 Task: Check the sale-to-list ratio of beach access in the last 5 years.
Action: Mouse moved to (1017, 232)
Screenshot: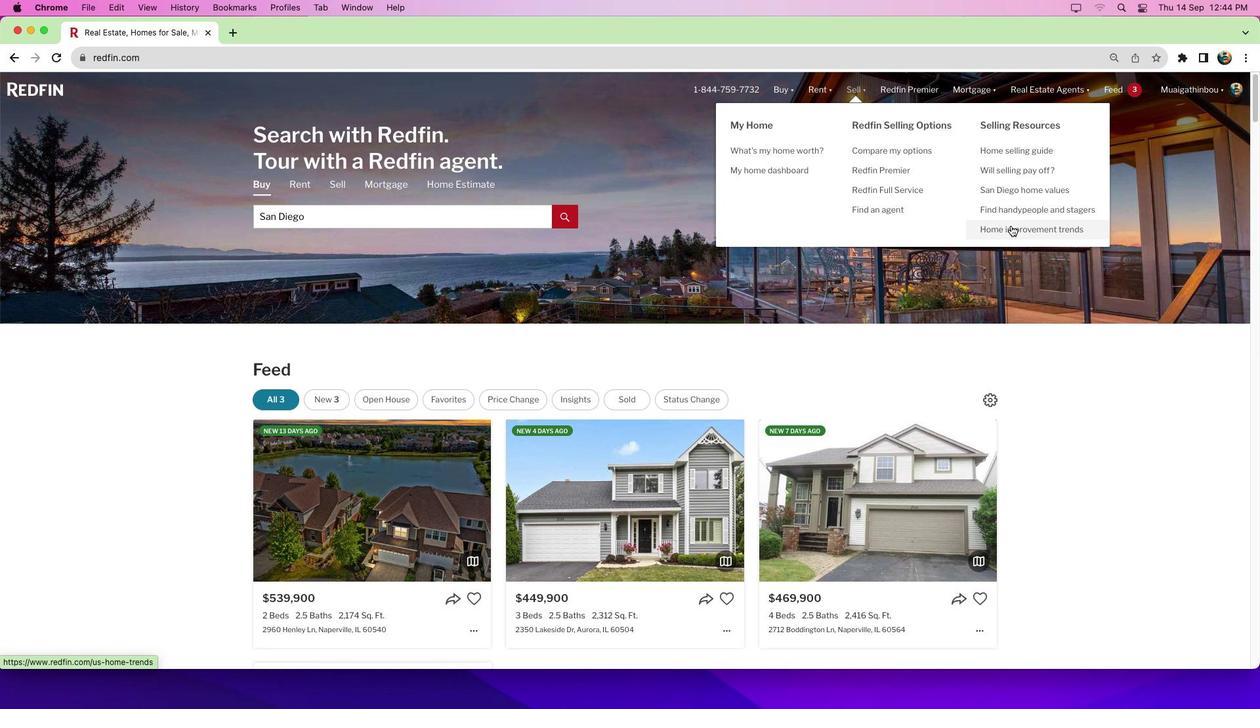 
Action: Mouse pressed left at (1017, 232)
Screenshot: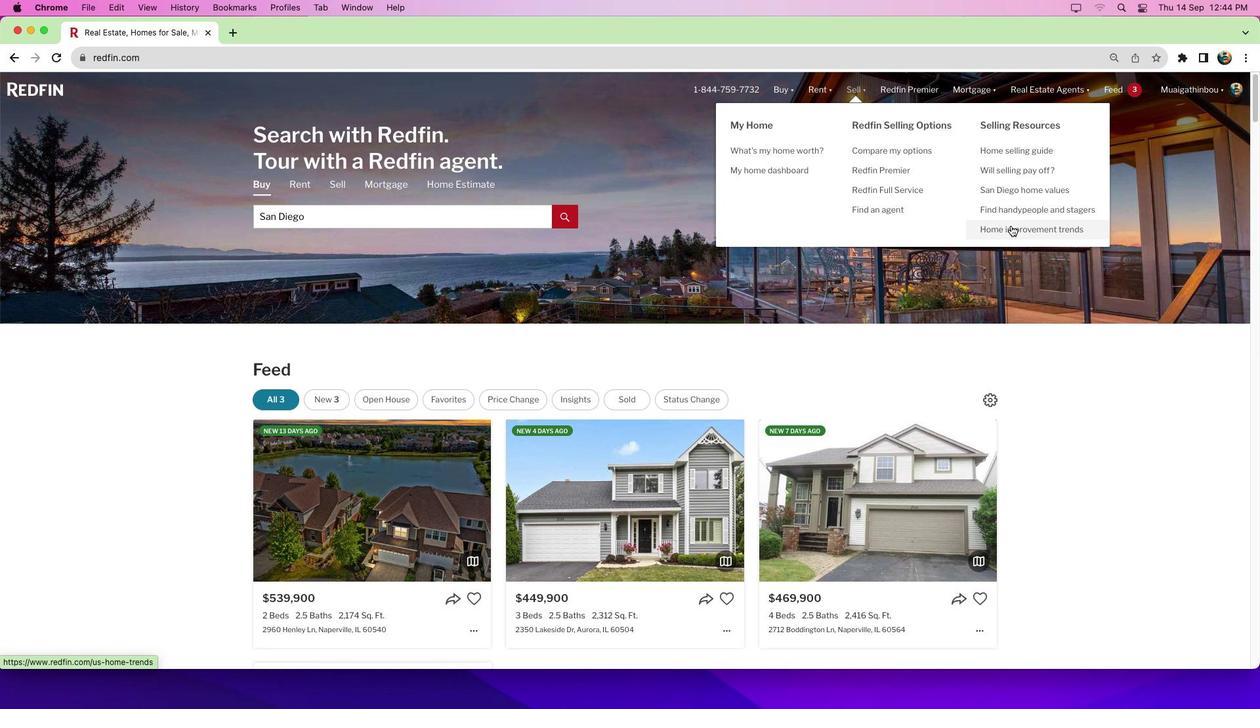 
Action: Mouse moved to (638, 422)
Screenshot: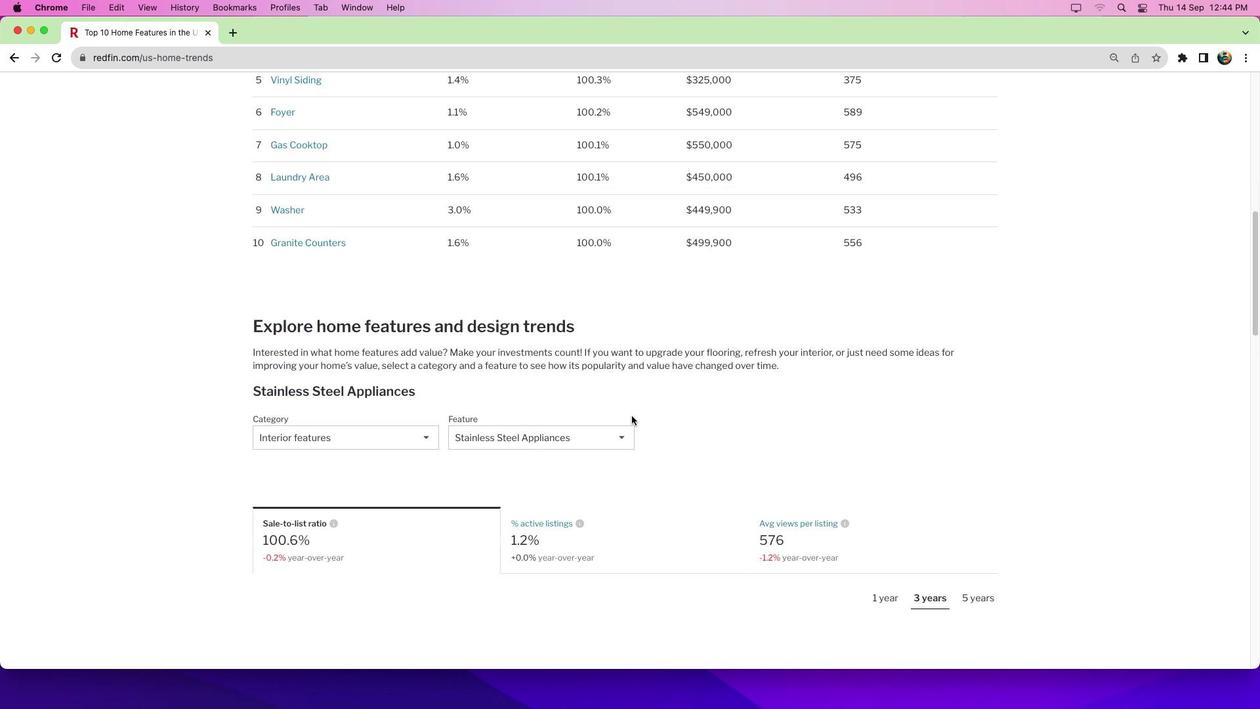 
Action: Mouse scrolled (638, 422) with delta (6, 5)
Screenshot: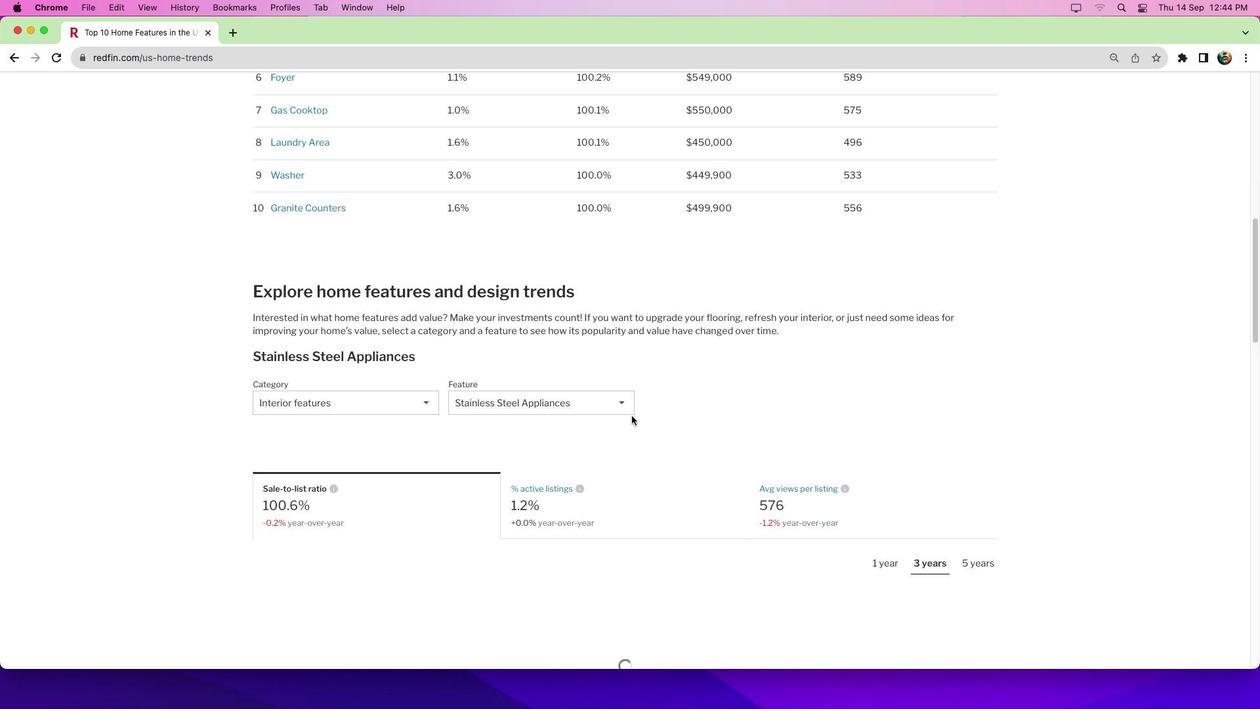 
Action: Mouse scrolled (638, 422) with delta (6, 5)
Screenshot: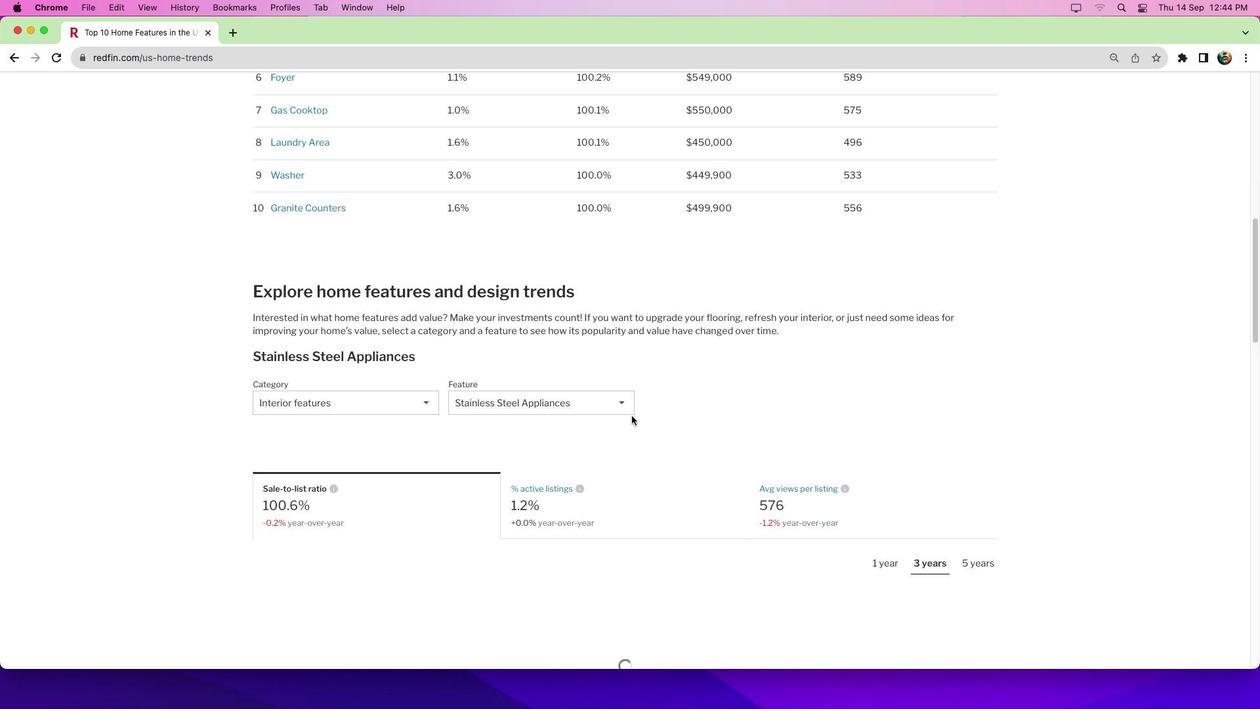 
Action: Mouse scrolled (638, 422) with delta (6, 0)
Screenshot: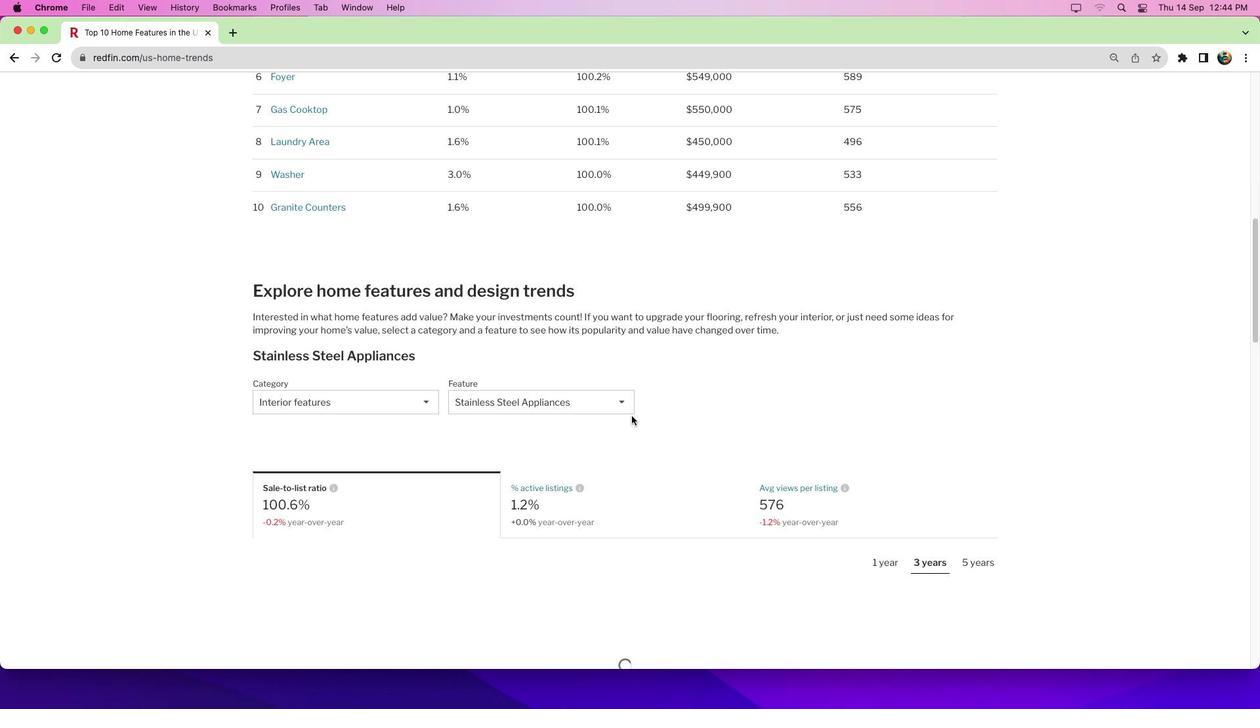 
Action: Mouse scrolled (638, 422) with delta (6, -1)
Screenshot: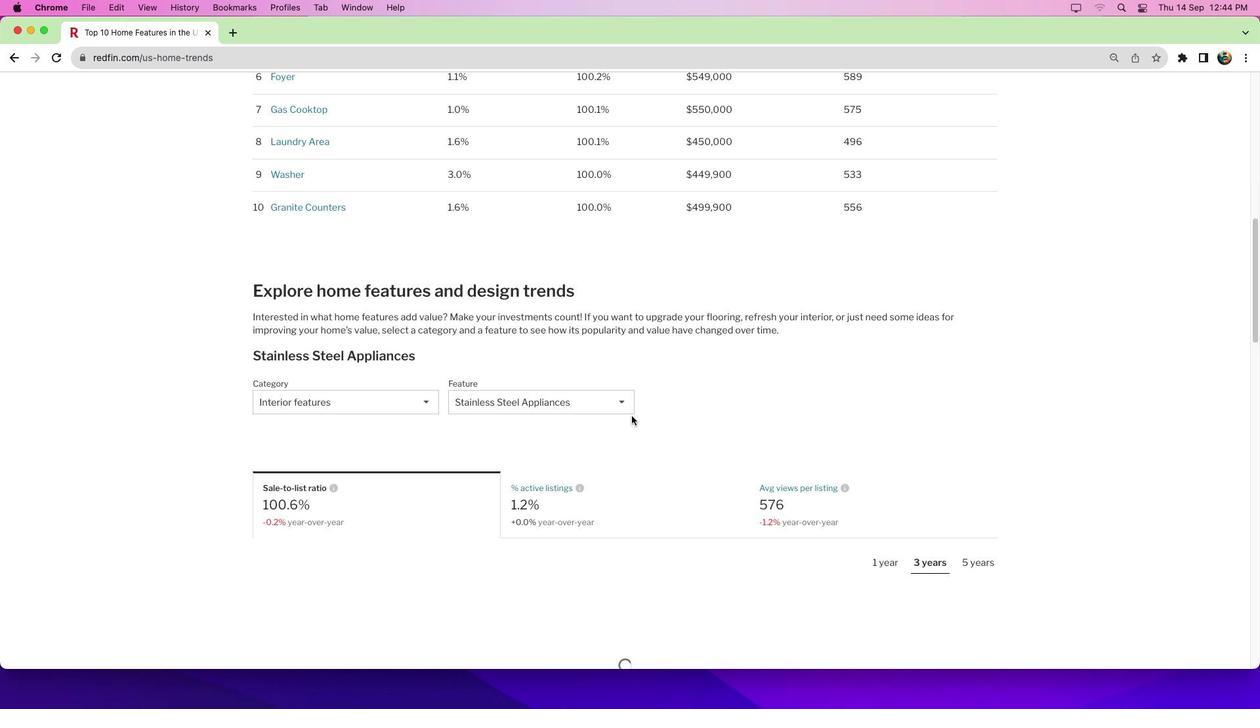 
Action: Mouse moved to (638, 422)
Screenshot: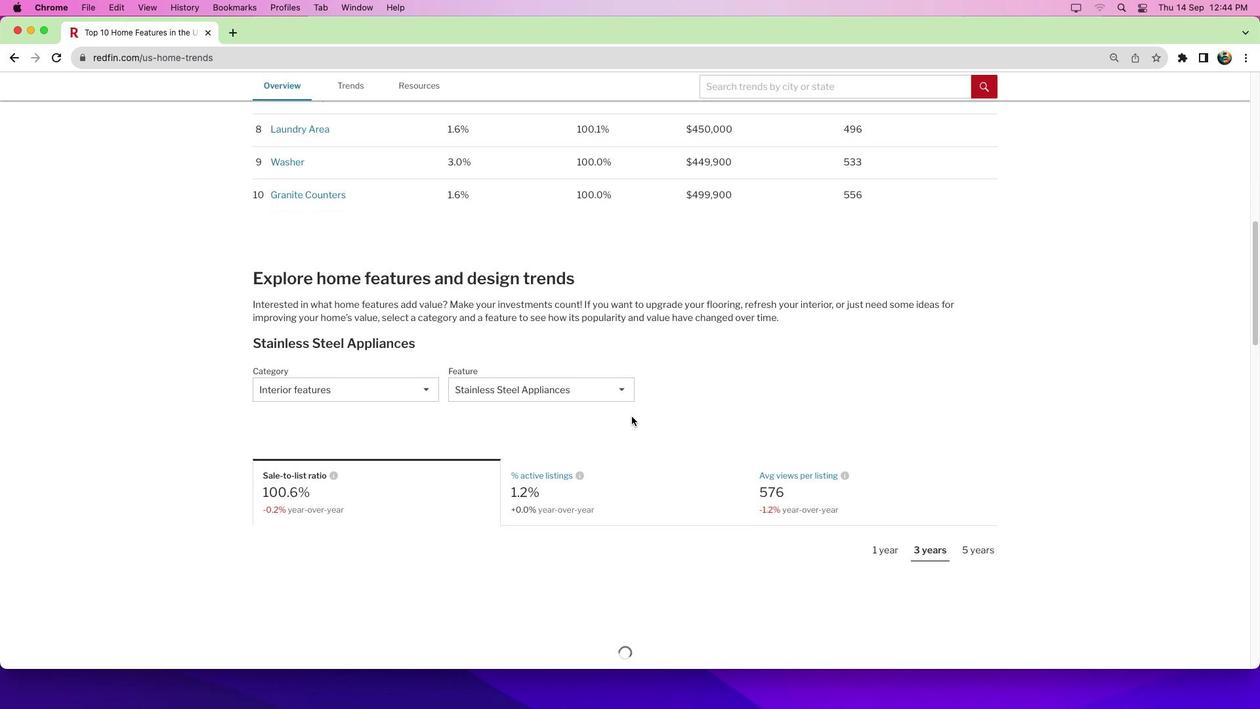 
Action: Mouse scrolled (638, 422) with delta (6, 5)
Screenshot: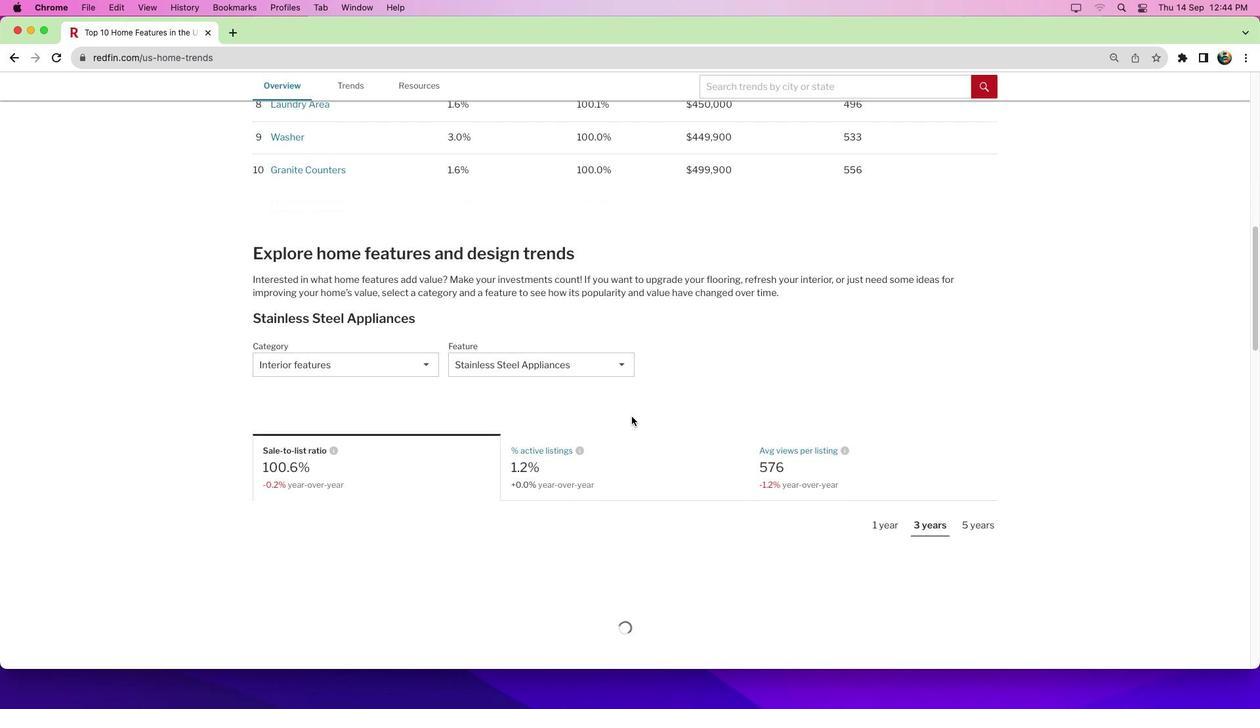
Action: Mouse scrolled (638, 422) with delta (6, 5)
Screenshot: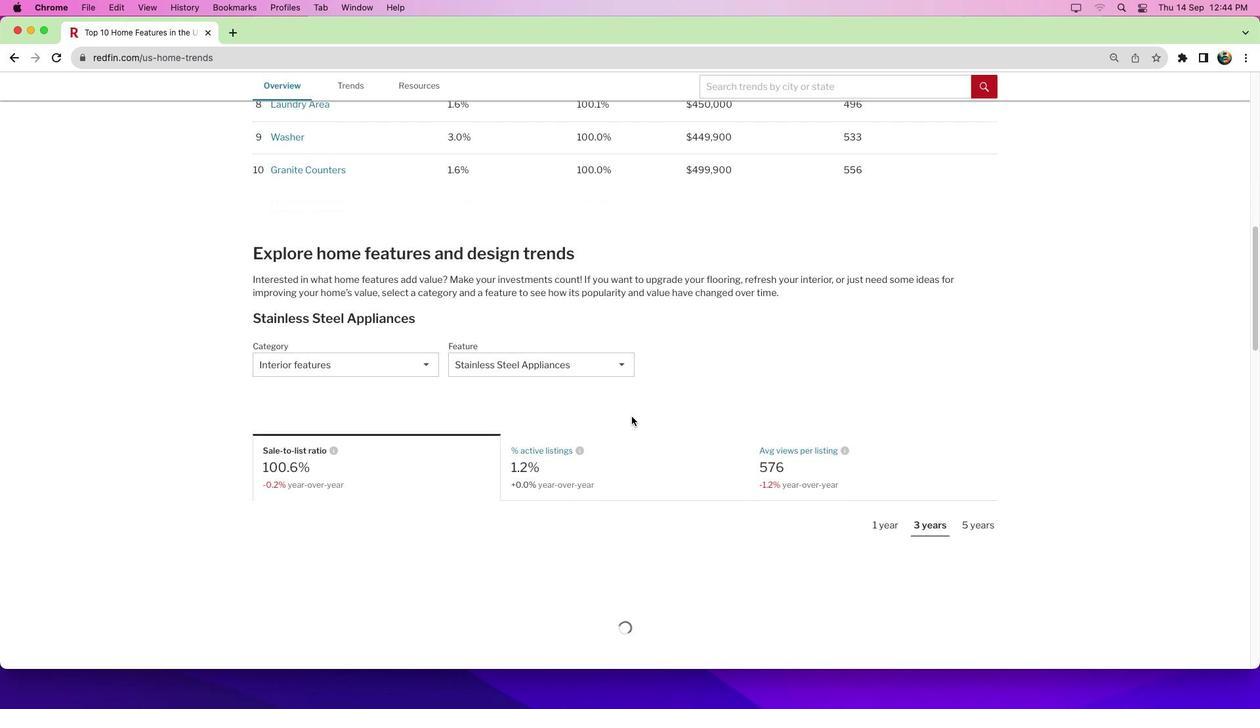 
Action: Mouse moved to (407, 429)
Screenshot: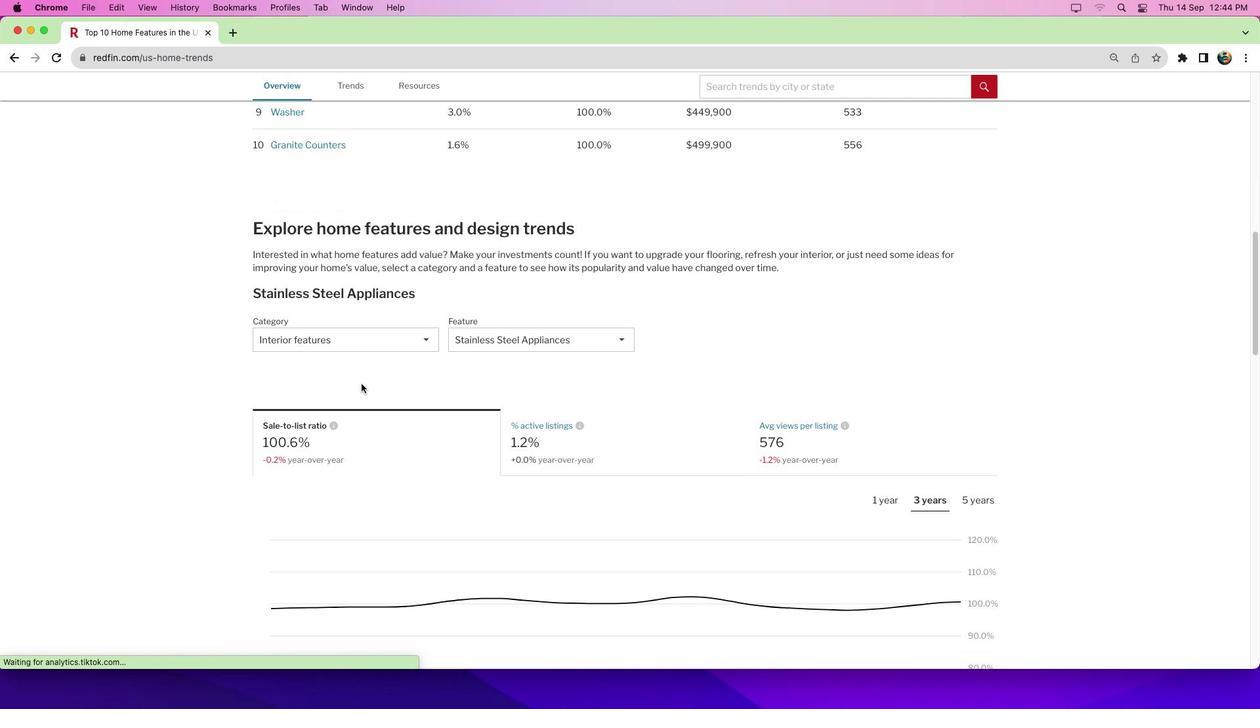 
Action: Mouse scrolled (407, 429) with delta (6, 5)
Screenshot: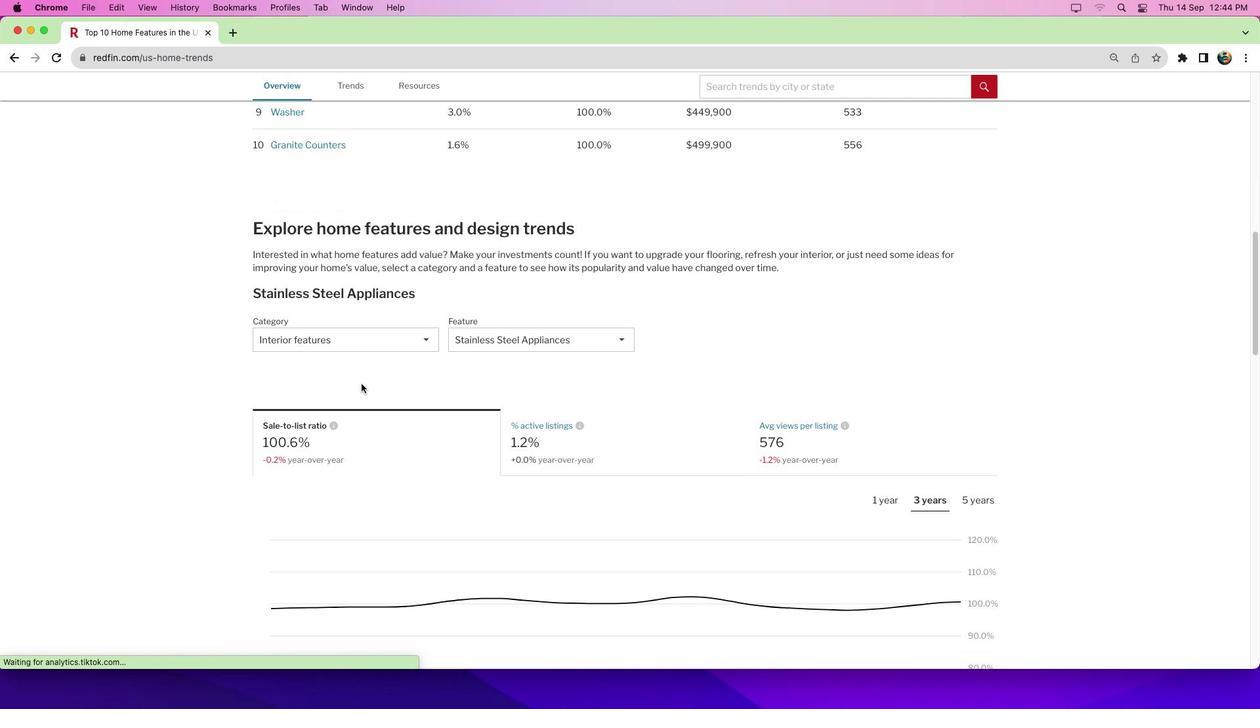 
Action: Mouse moved to (401, 418)
Screenshot: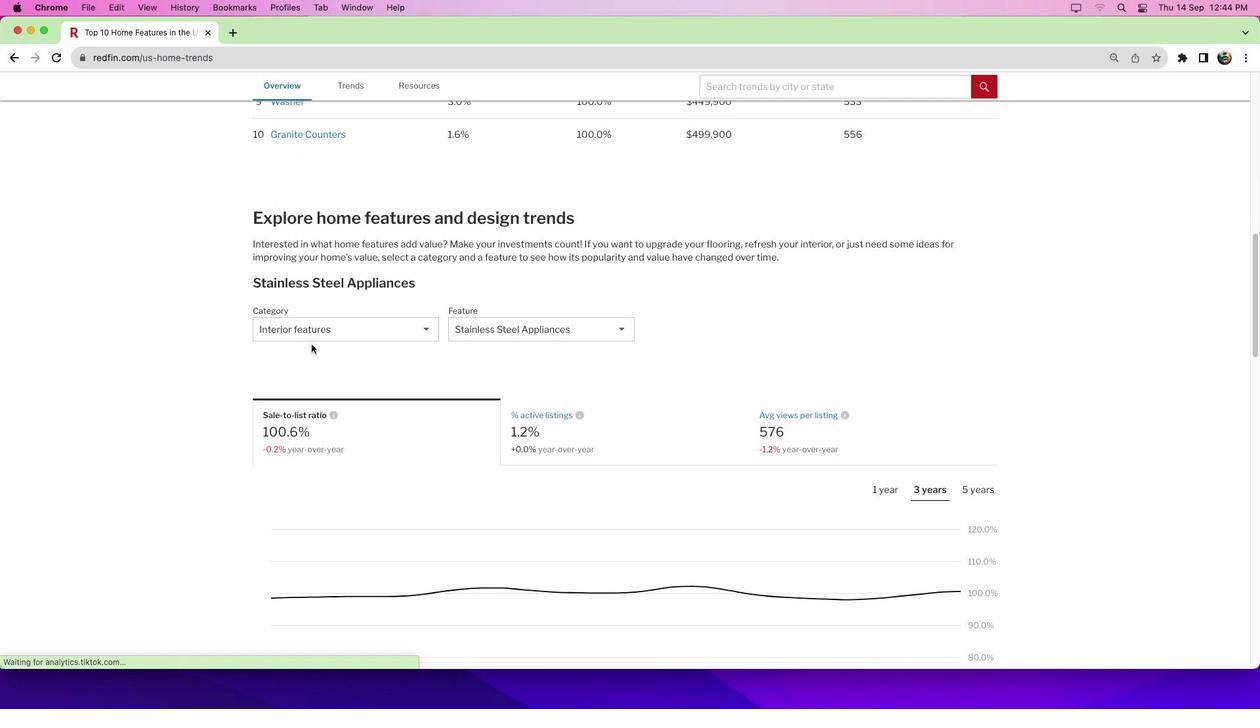 
Action: Mouse scrolled (401, 418) with delta (6, 5)
Screenshot: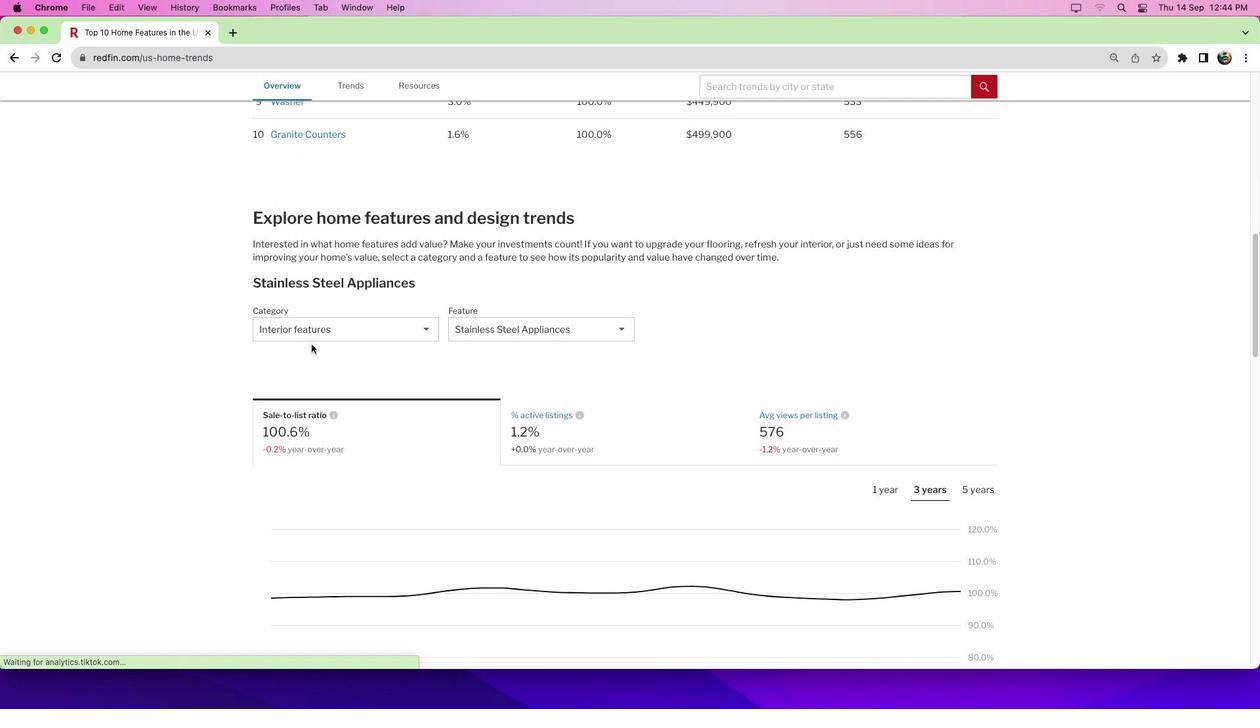 
Action: Mouse moved to (300, 321)
Screenshot: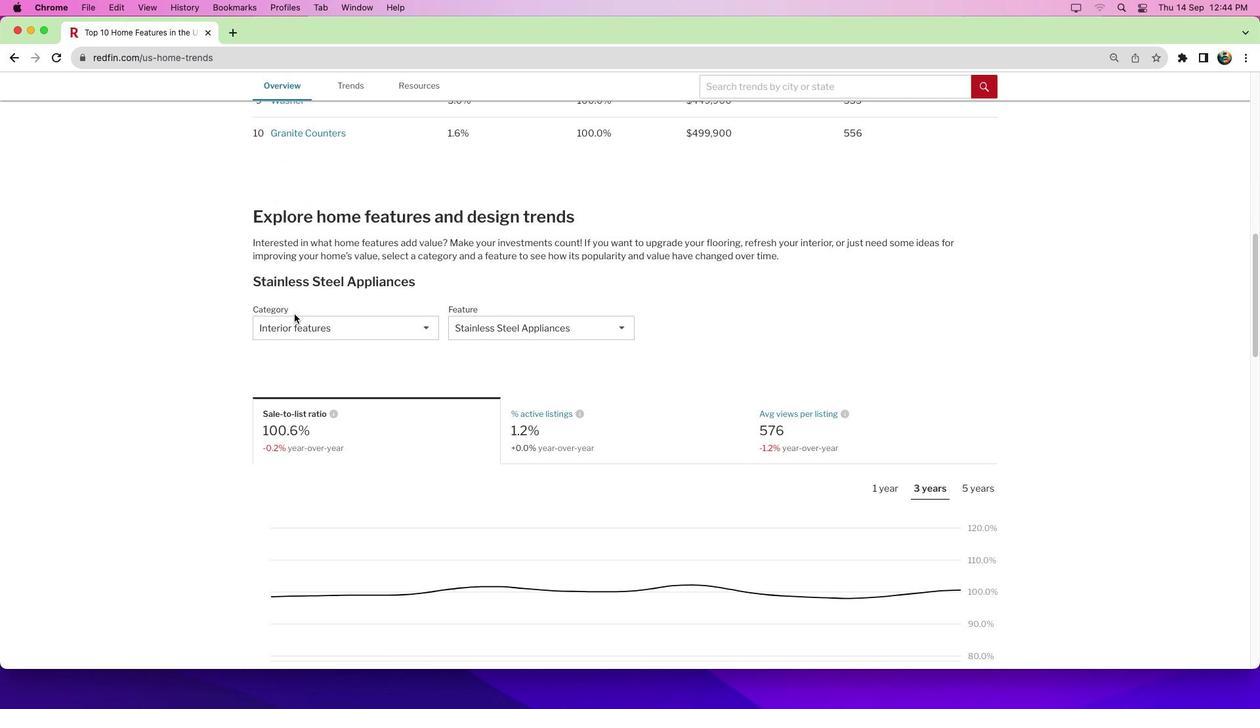 
Action: Mouse pressed left at (300, 321)
Screenshot: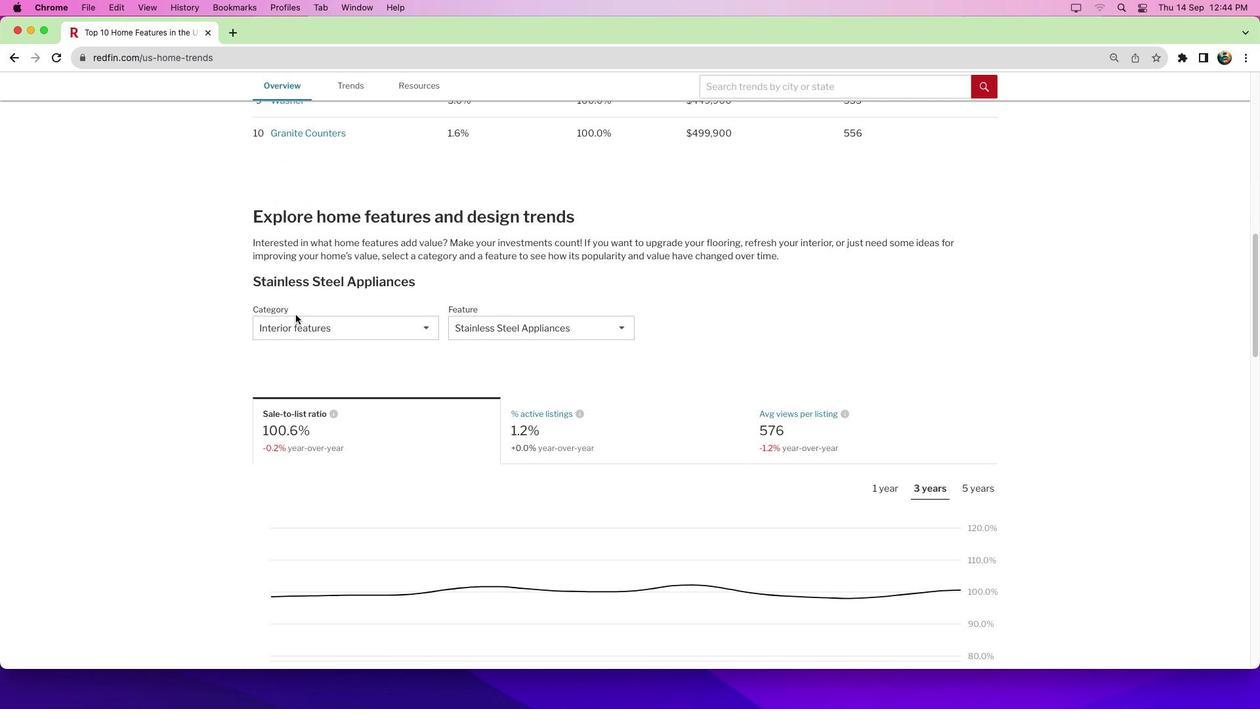 
Action: Mouse moved to (304, 328)
Screenshot: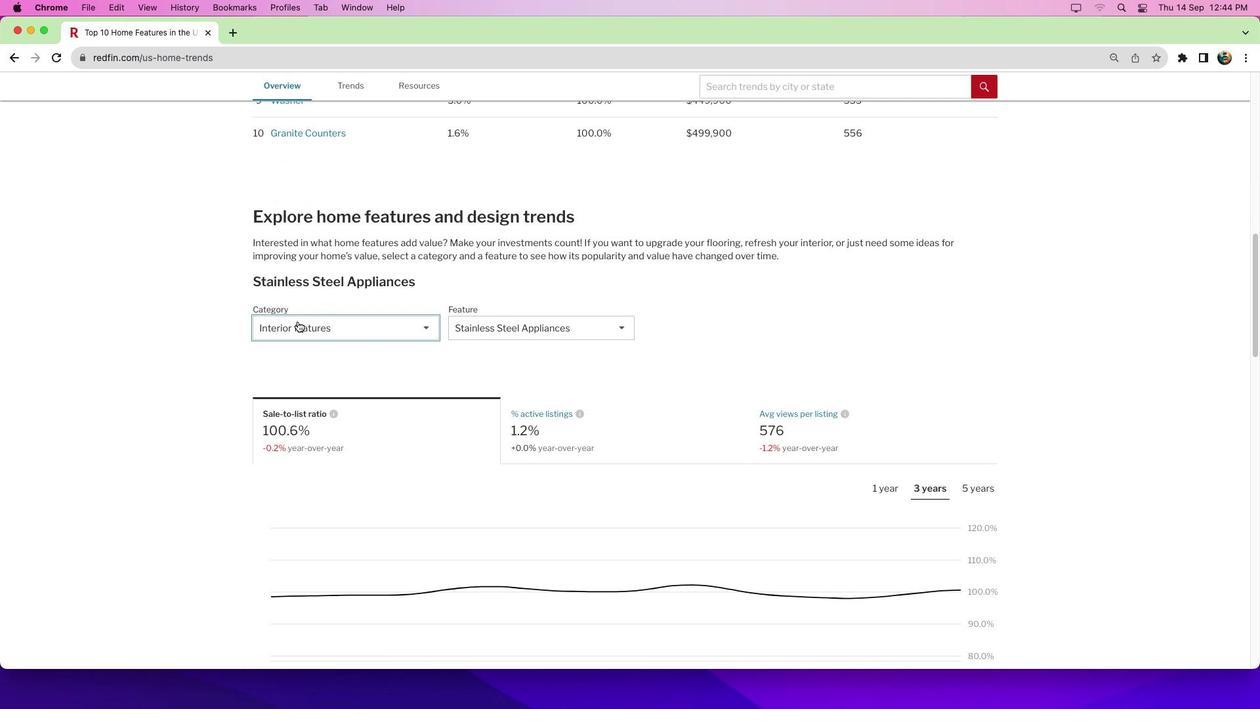 
Action: Mouse pressed left at (304, 328)
Screenshot: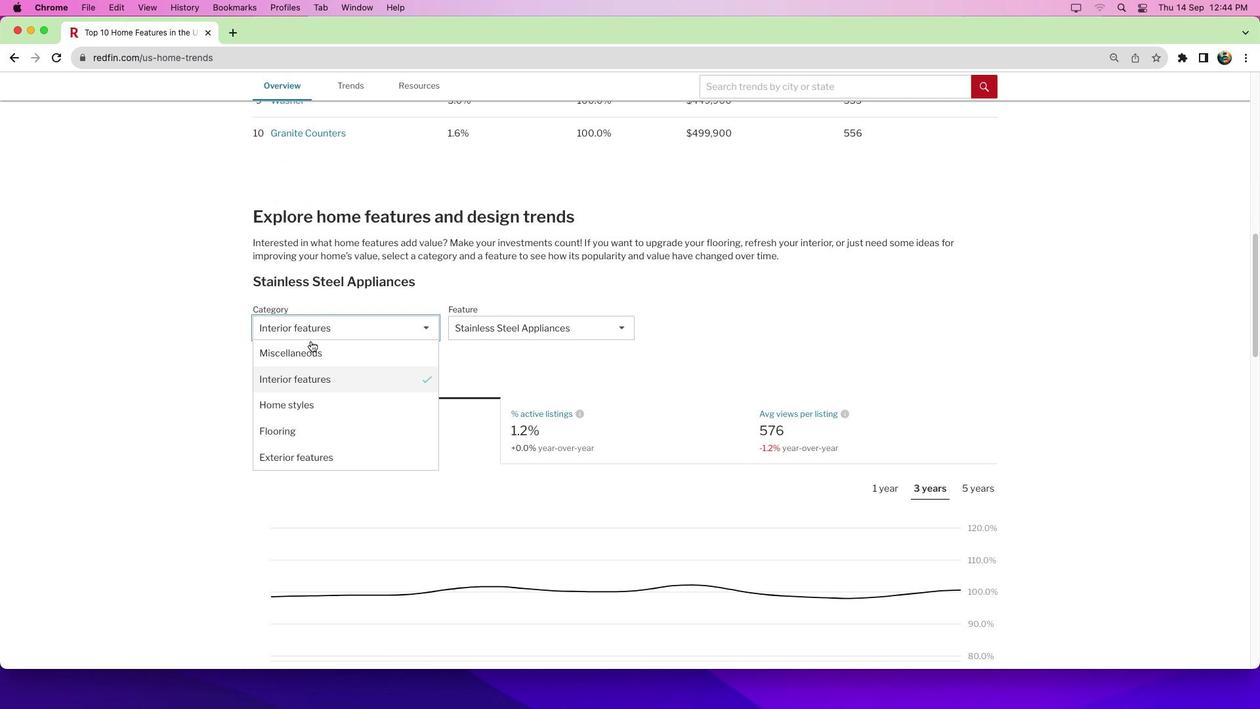 
Action: Mouse moved to (329, 363)
Screenshot: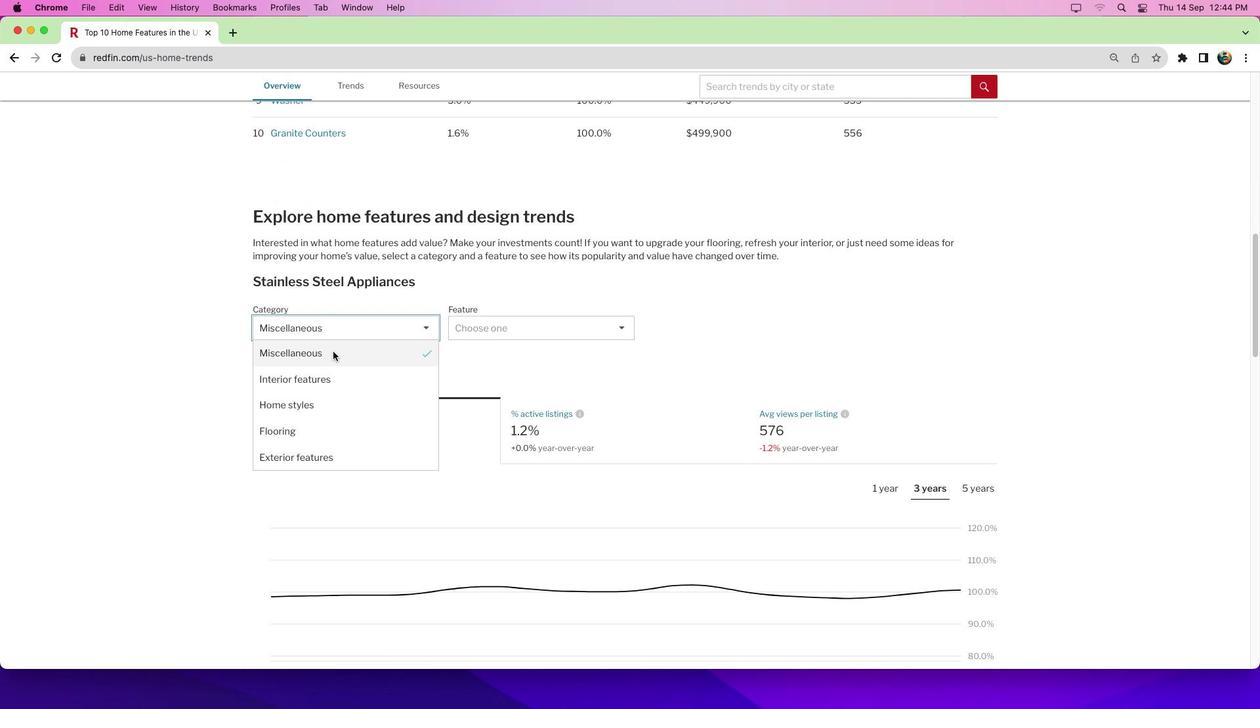 
Action: Mouse pressed left at (329, 363)
Screenshot: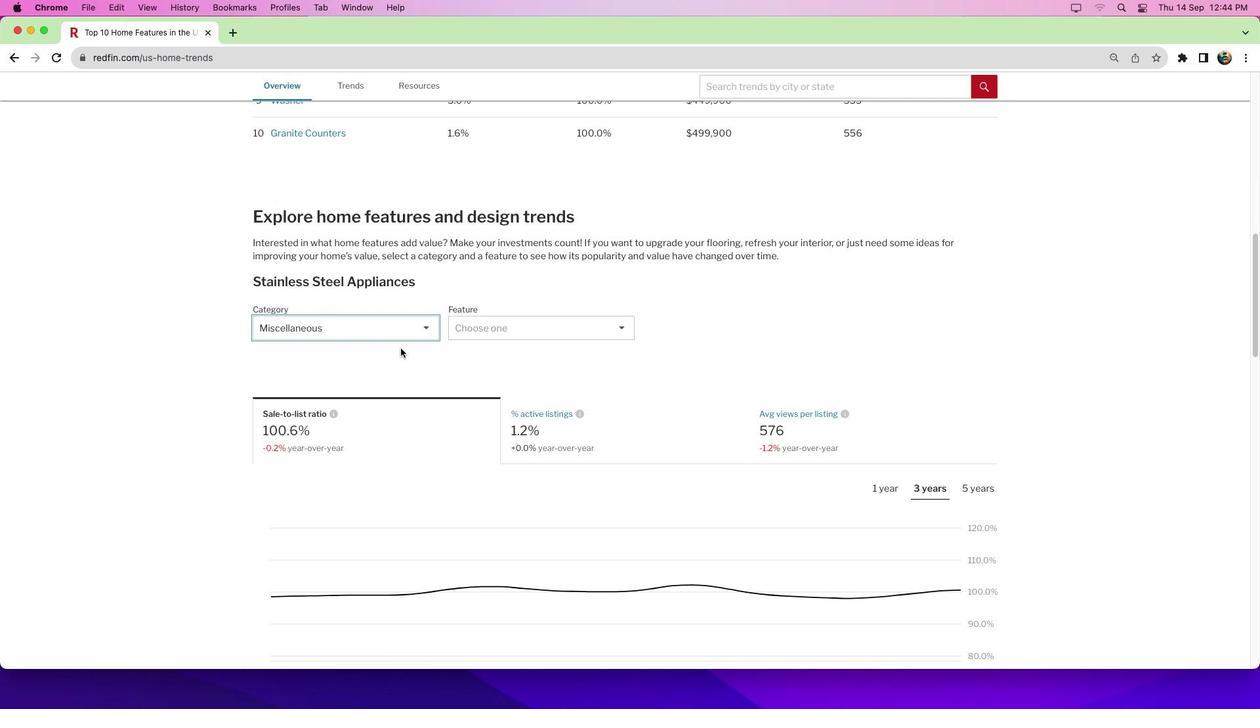 
Action: Mouse moved to (506, 336)
Screenshot: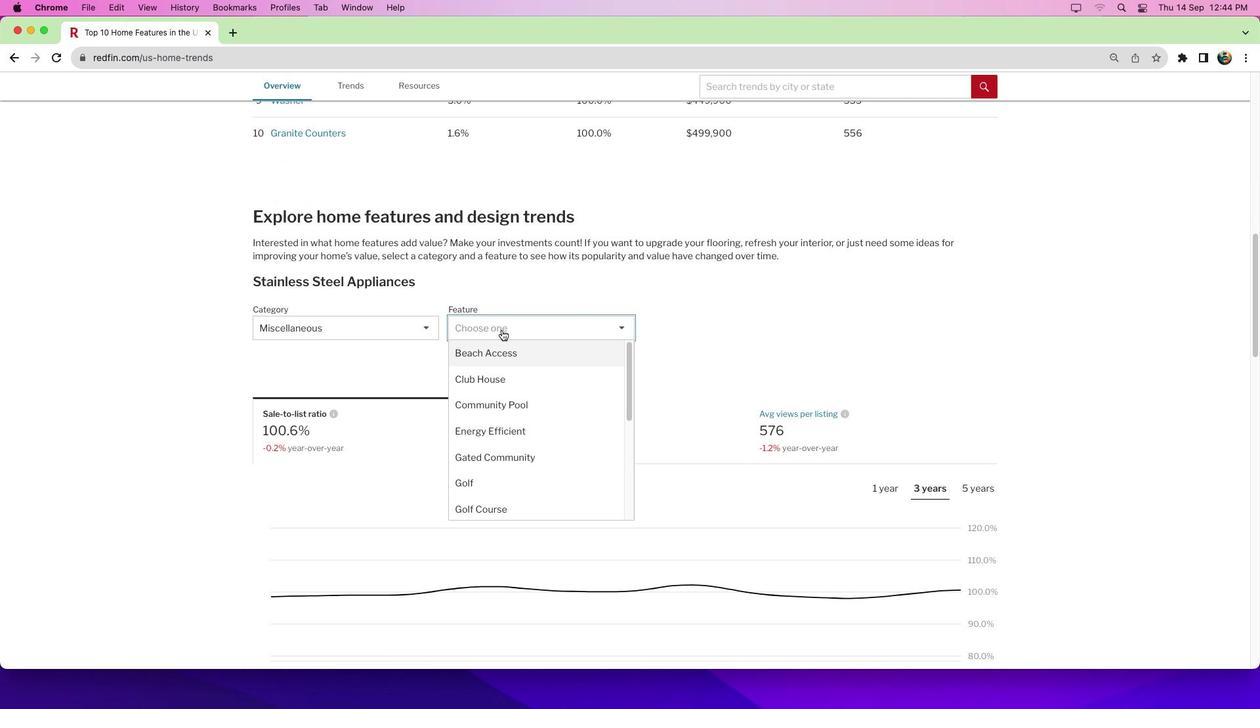 
Action: Mouse pressed left at (506, 336)
Screenshot: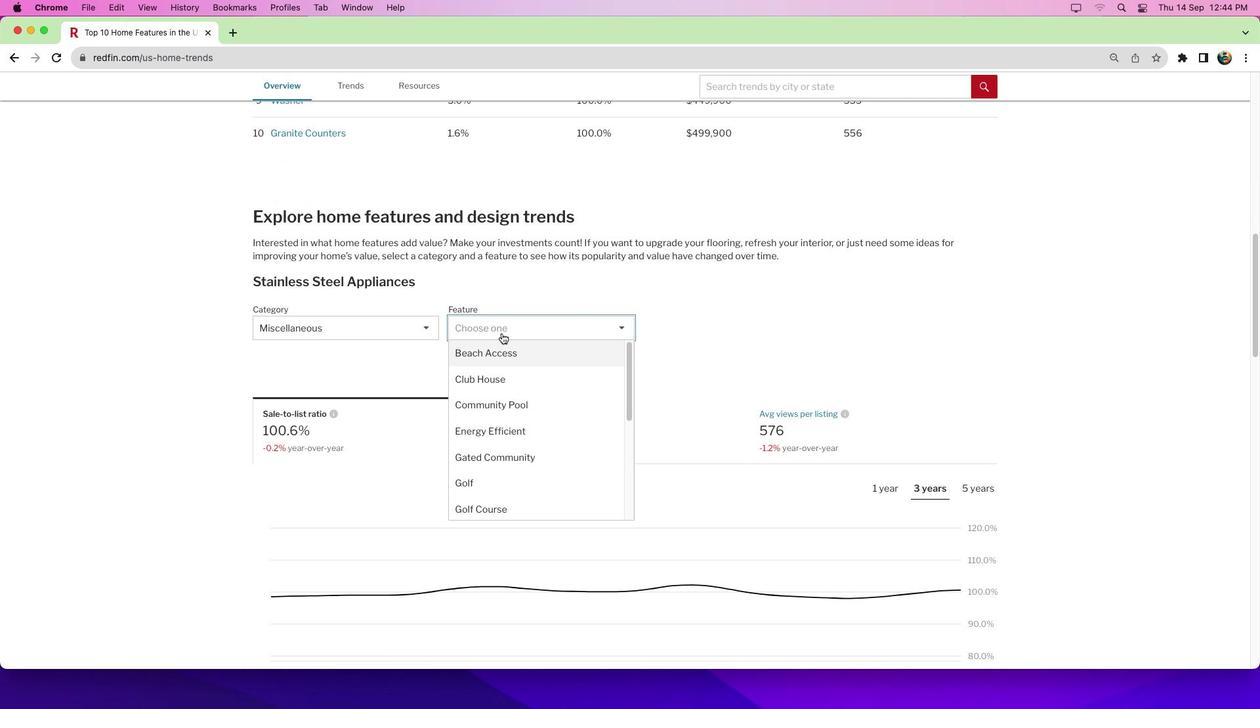 
Action: Mouse moved to (508, 360)
Screenshot: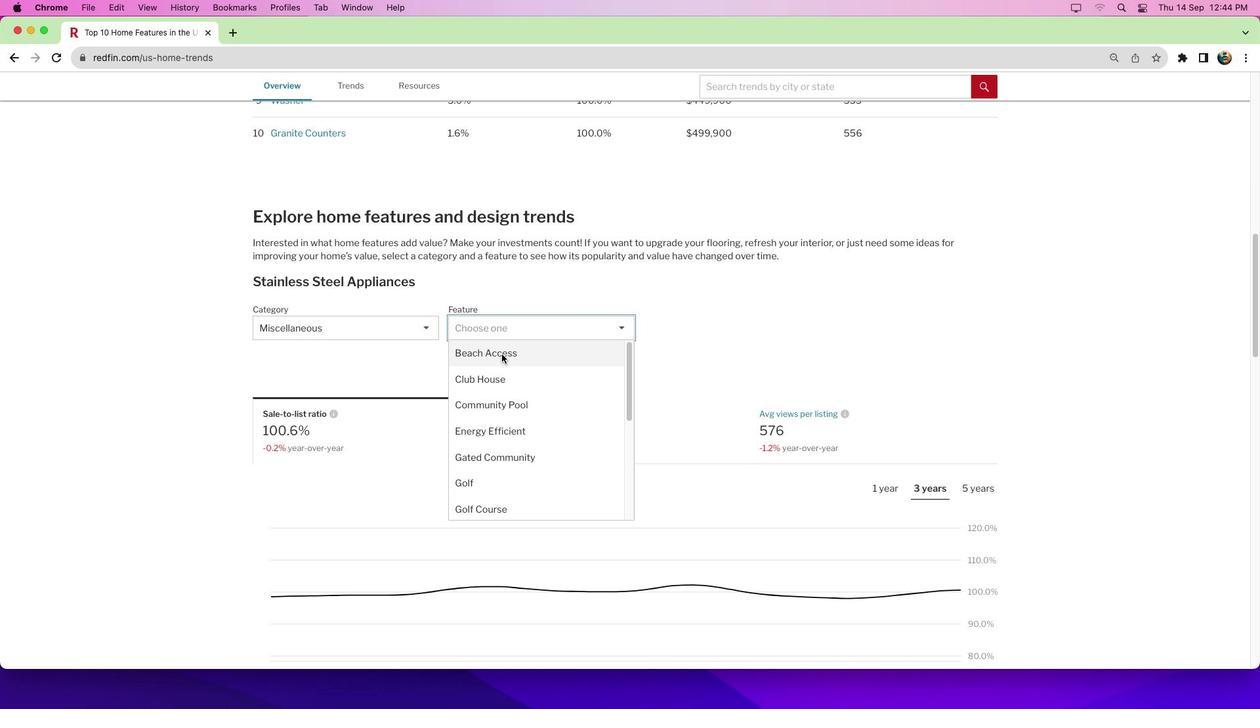 
Action: Mouse pressed left at (508, 360)
Screenshot: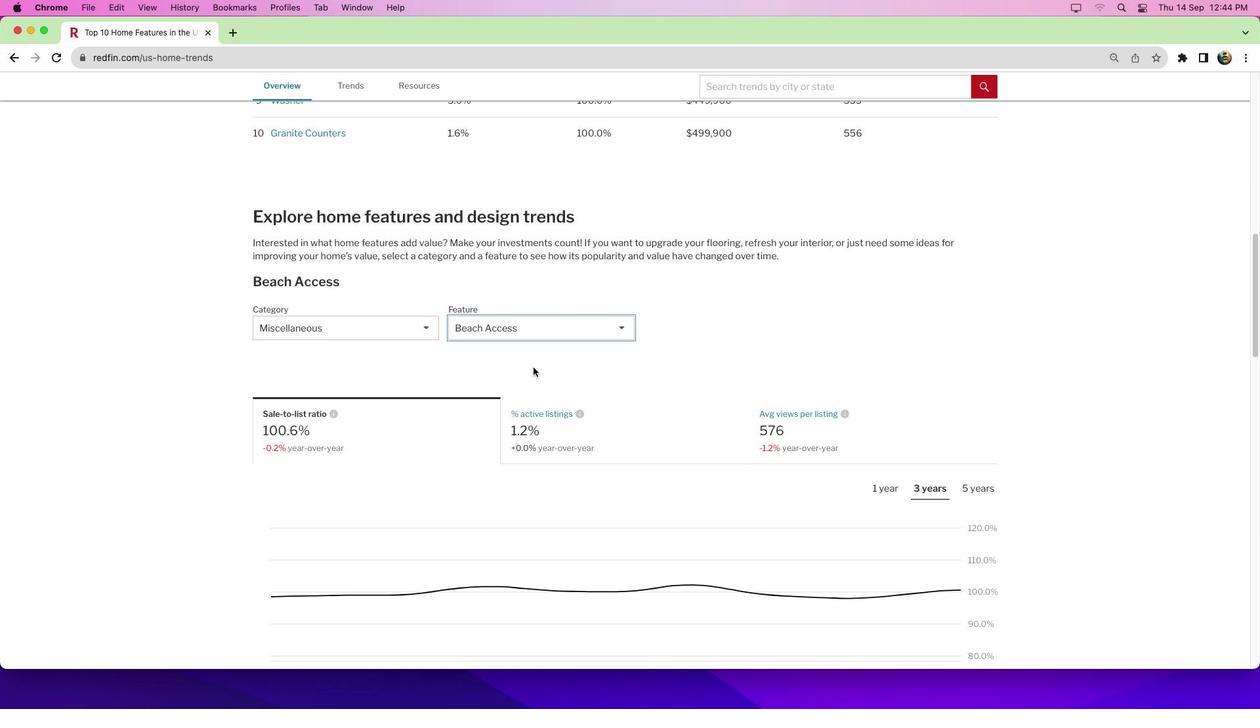 
Action: Mouse moved to (976, 492)
Screenshot: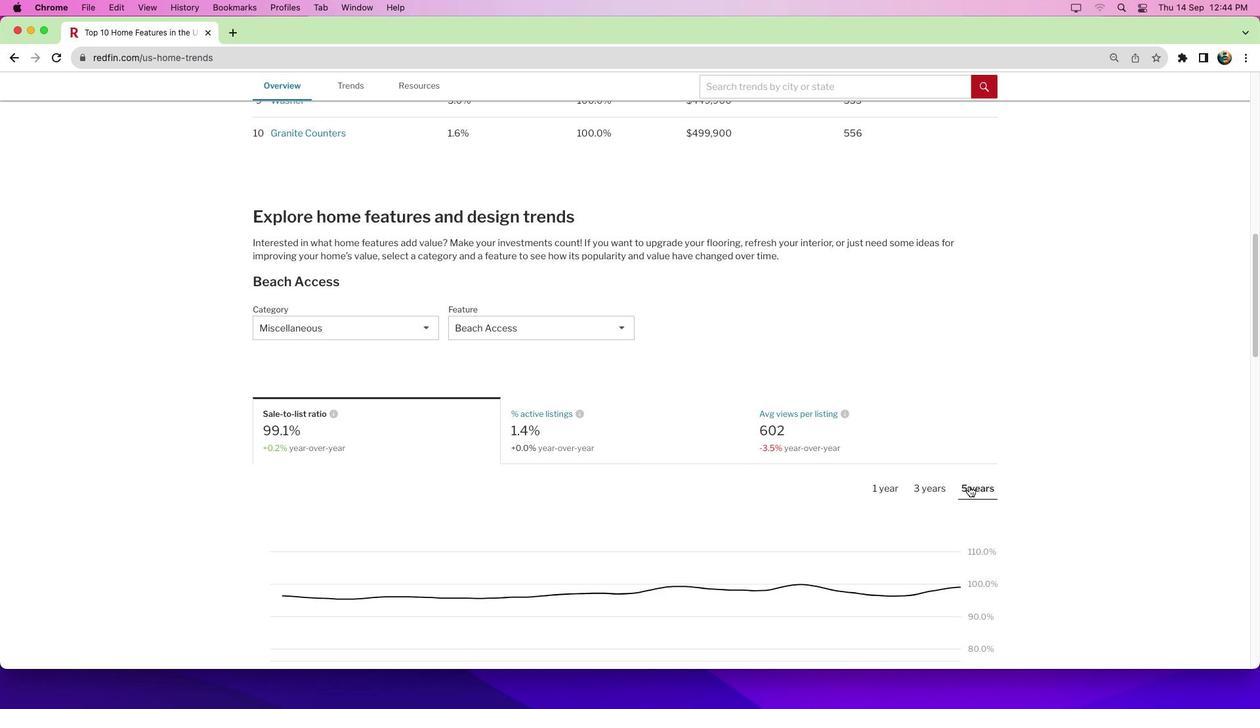 
Action: Mouse pressed left at (976, 492)
Screenshot: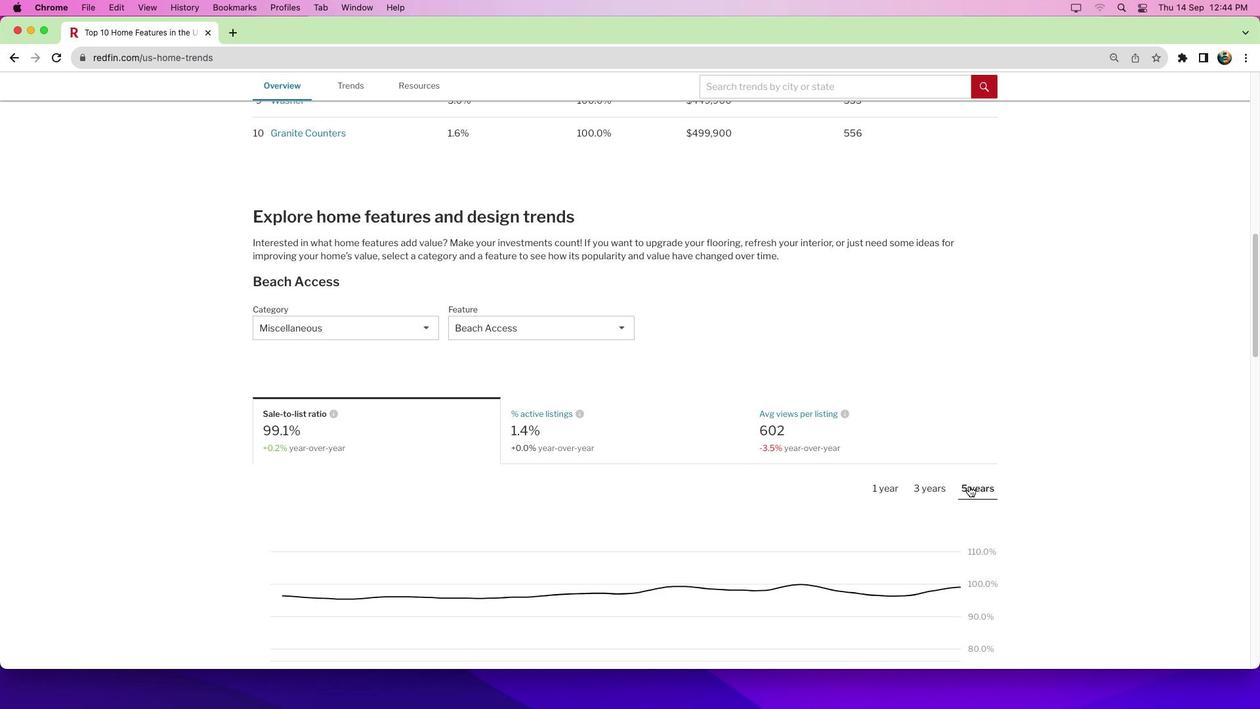 
Action: Mouse moved to (764, 469)
Screenshot: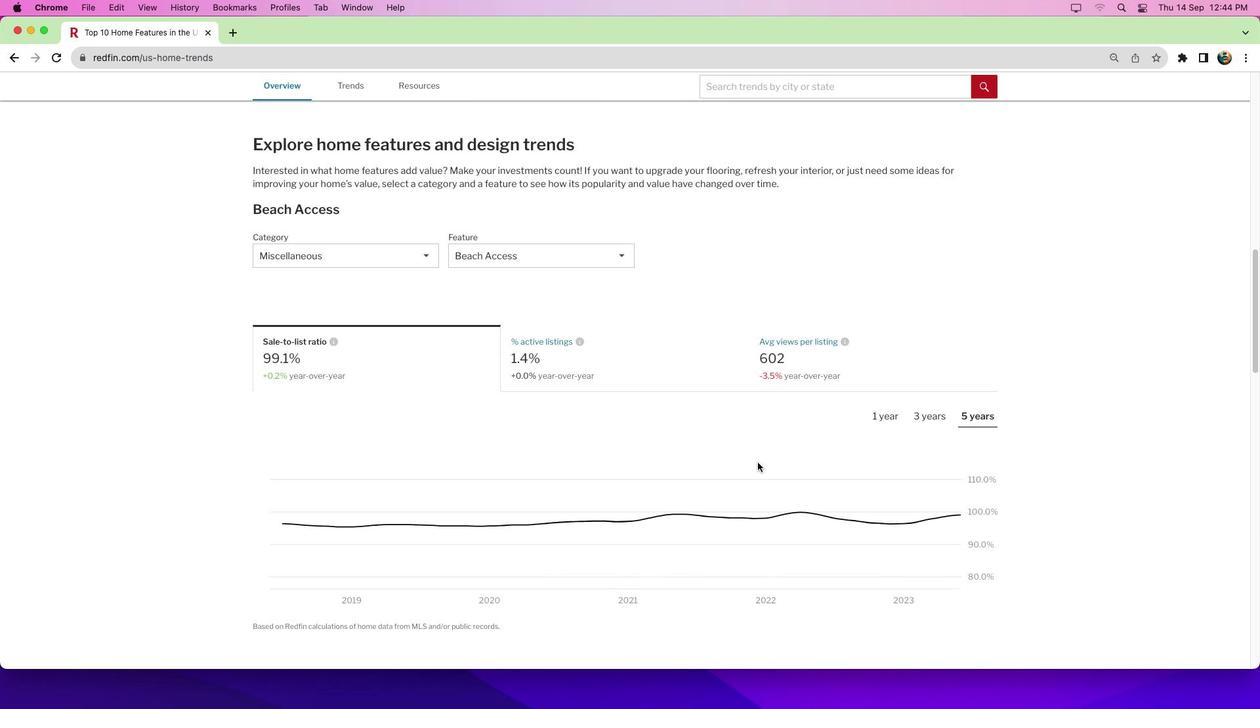 
Action: Mouse scrolled (764, 469) with delta (6, 5)
Screenshot: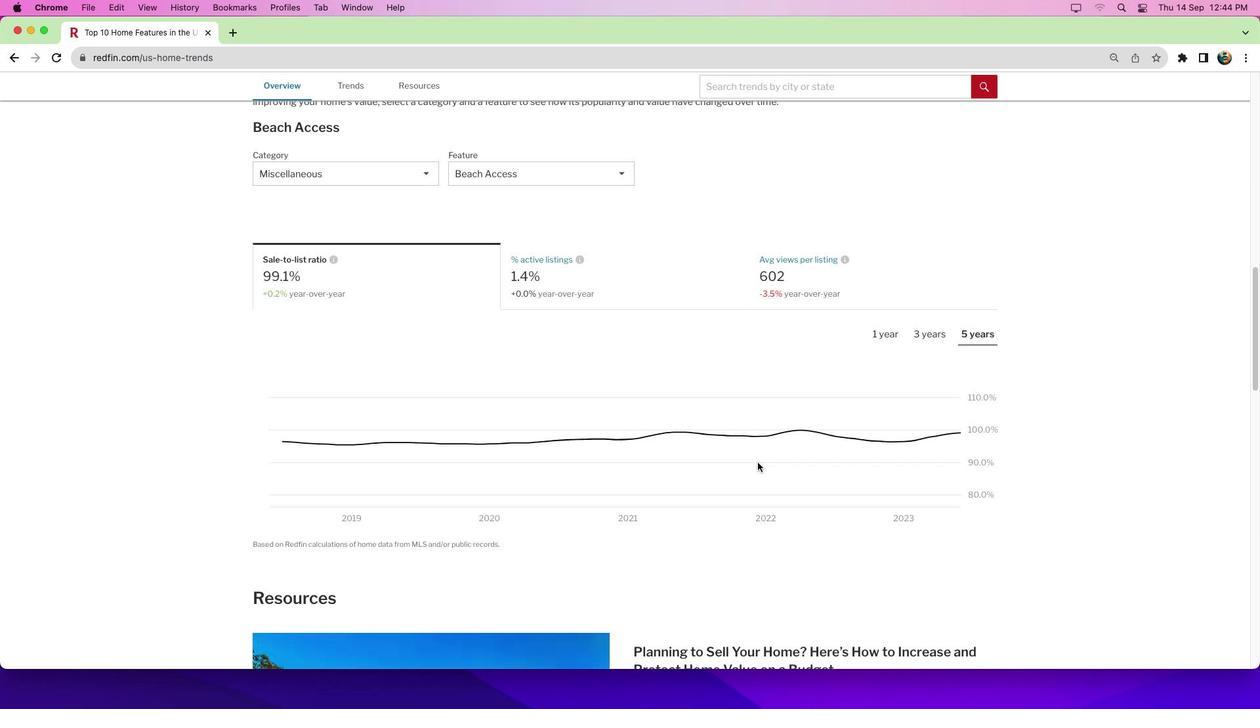
Action: Mouse scrolled (764, 469) with delta (6, 5)
Screenshot: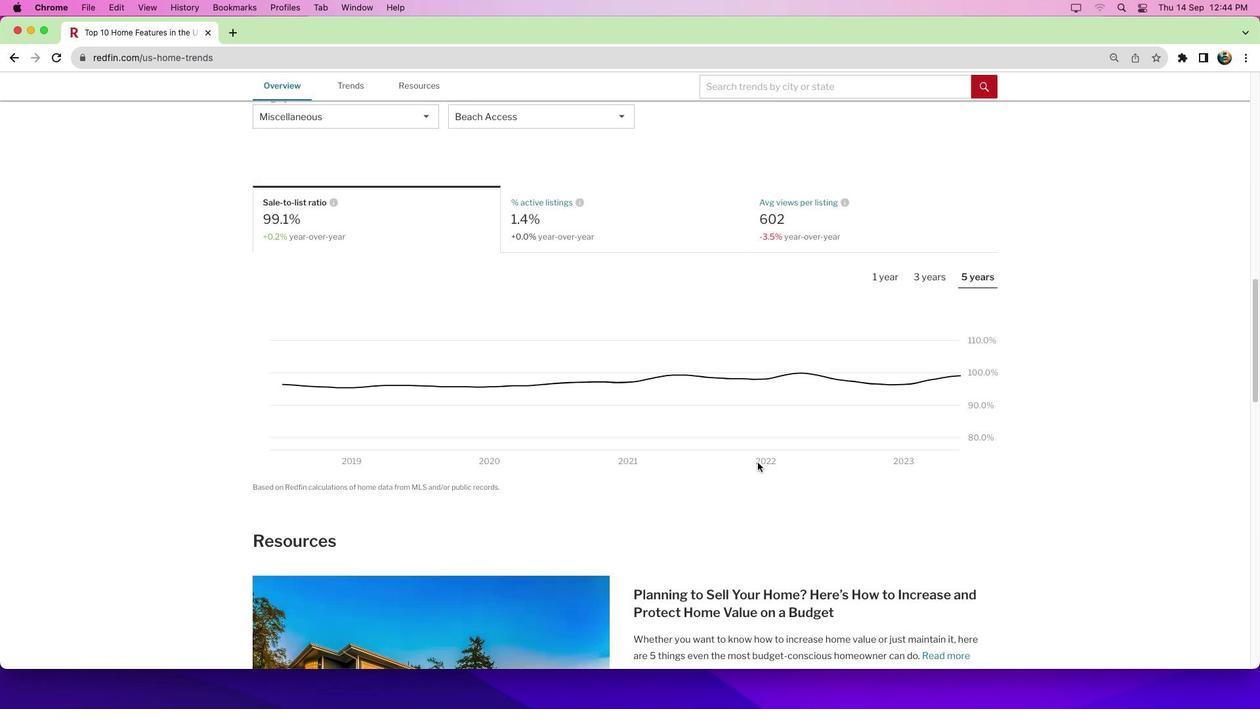 
Action: Mouse moved to (764, 468)
Screenshot: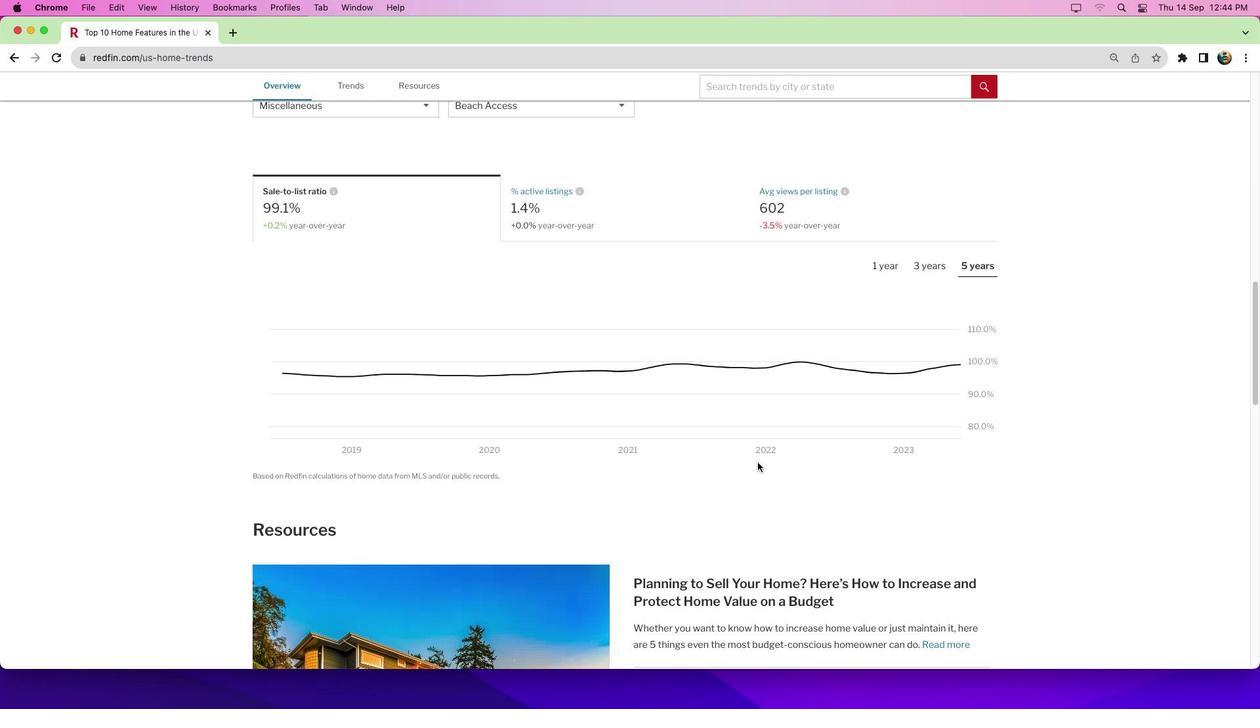 
Action: Mouse scrolled (764, 468) with delta (6, 2)
Screenshot: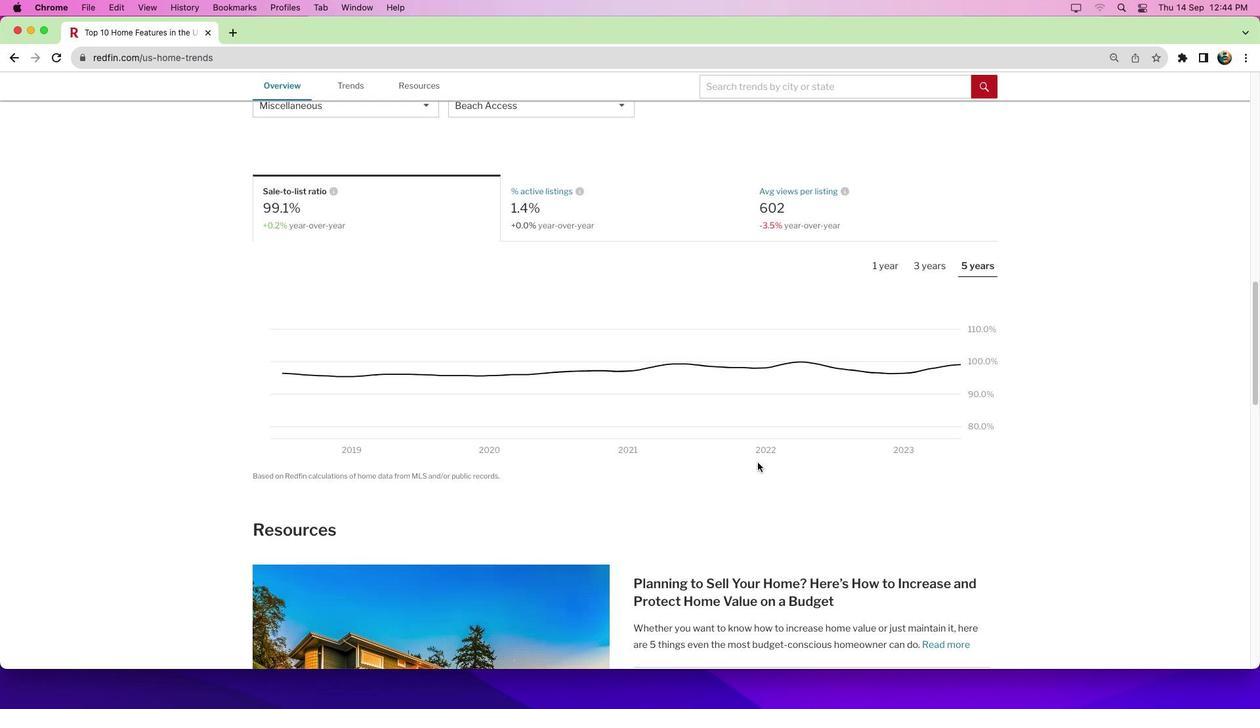 
Action: Mouse moved to (728, 463)
Screenshot: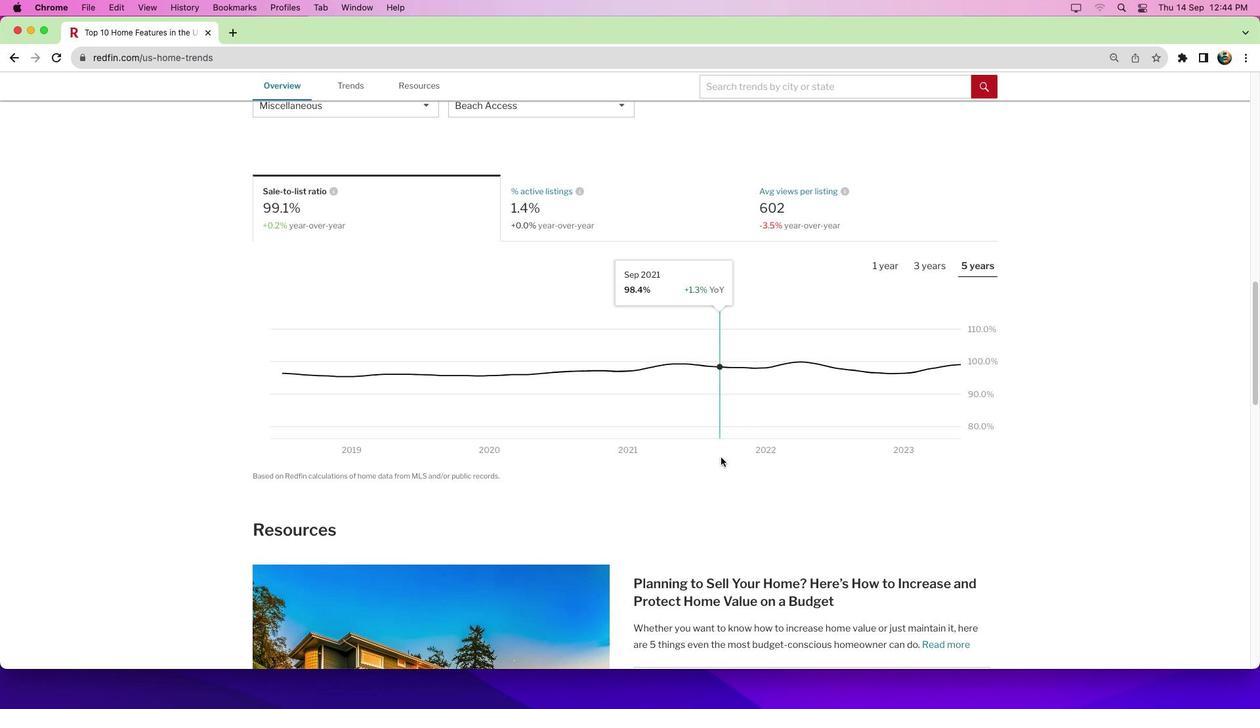 
